 Task: Add a dependency to the task Develop a new online marketplace for freelance services , the existing task  Upgrade and migrate company software development to a cloud-based solution in the project AgileHarbor
Action: Mouse moved to (75, 510)
Screenshot: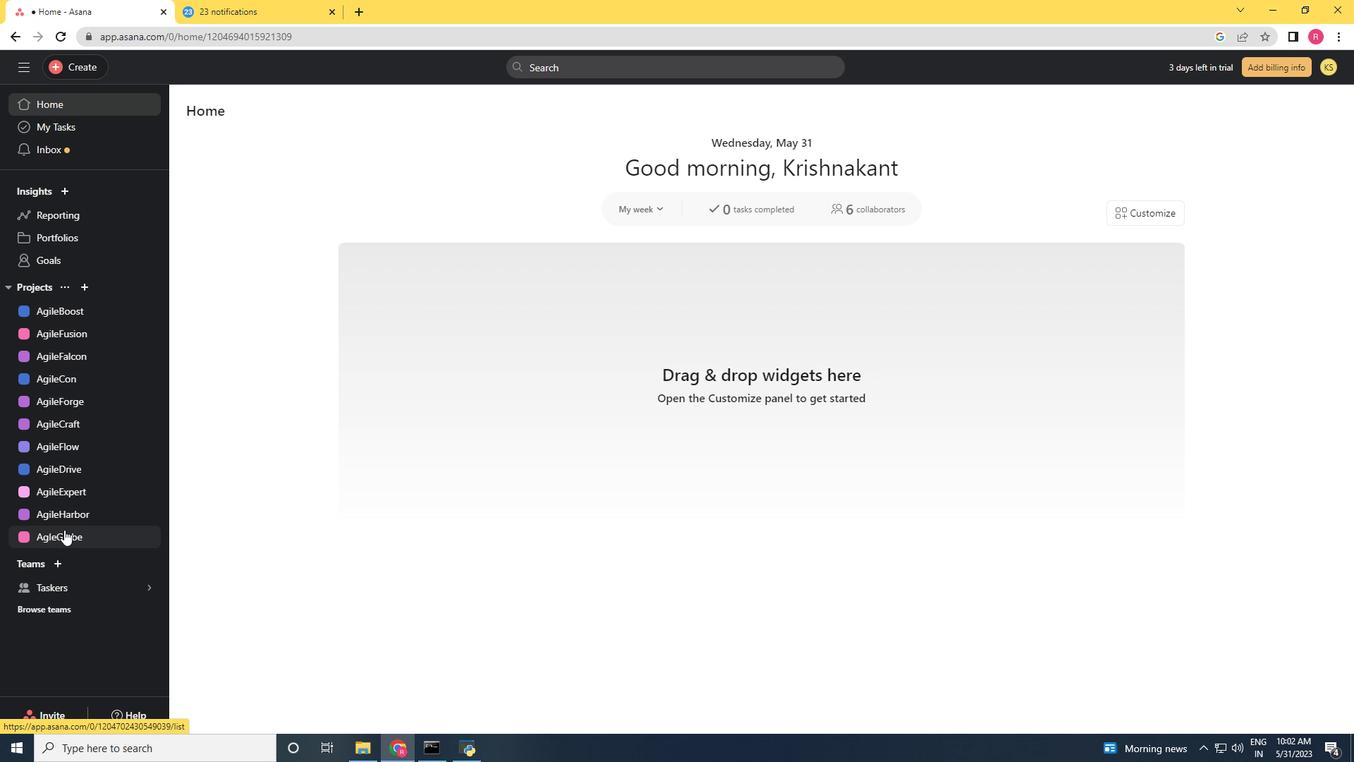 
Action: Mouse pressed left at (75, 510)
Screenshot: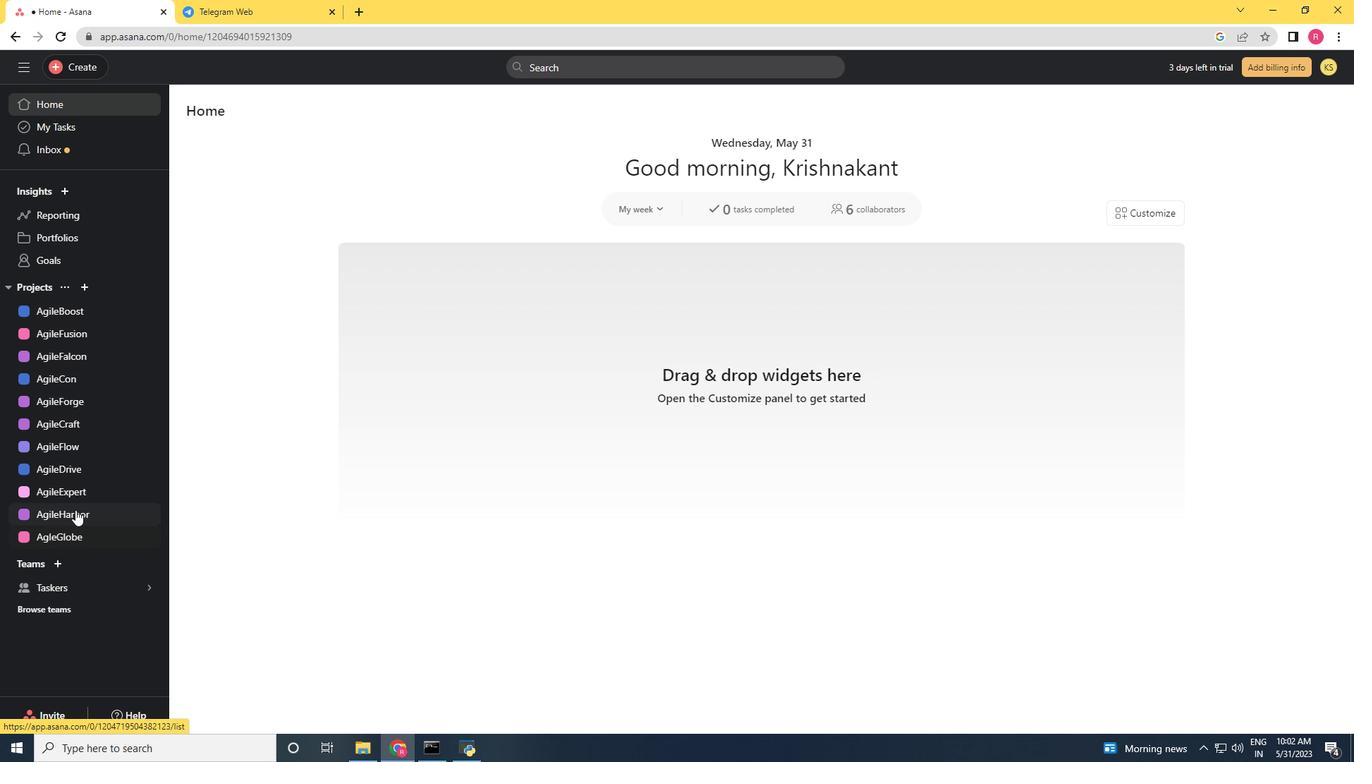 
Action: Mouse moved to (651, 562)
Screenshot: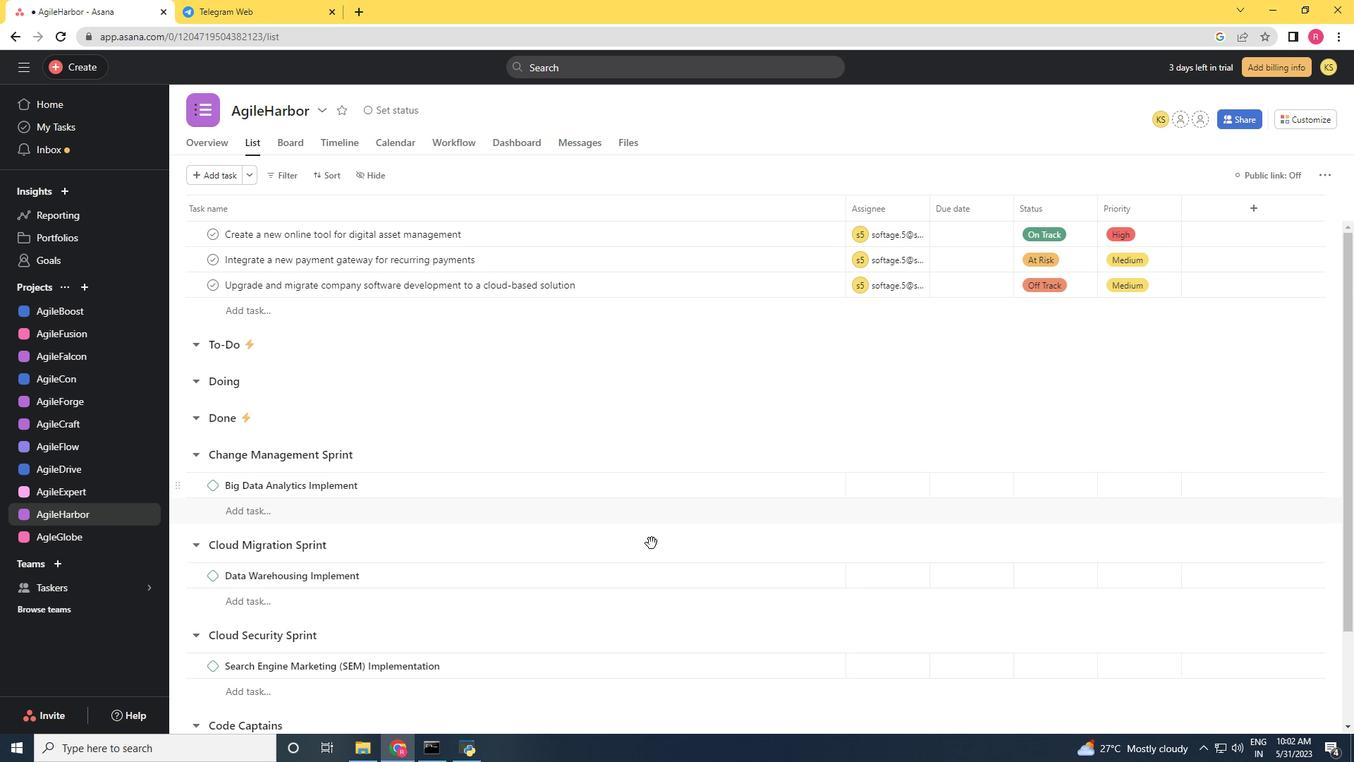 
Action: Mouse scrolled (651, 561) with delta (0, 0)
Screenshot: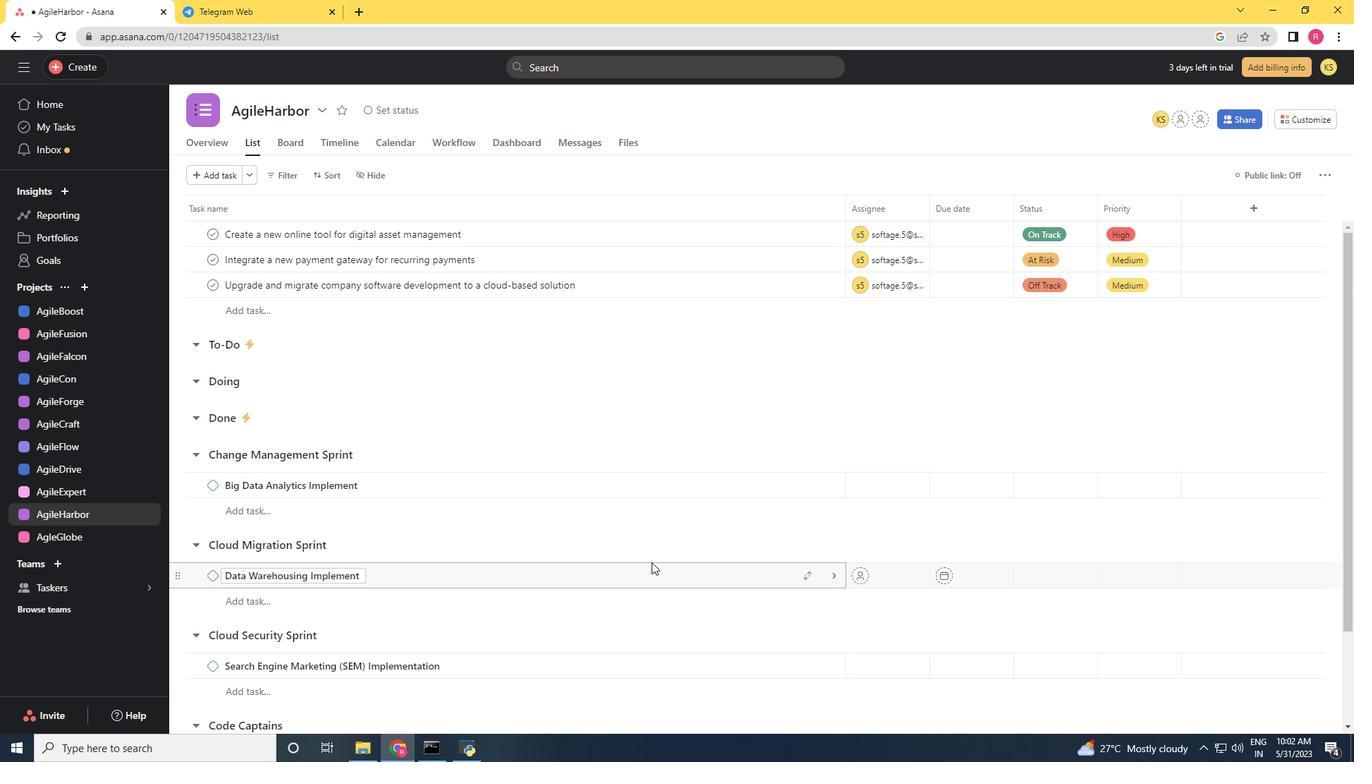 
Action: Mouse scrolled (651, 561) with delta (0, 0)
Screenshot: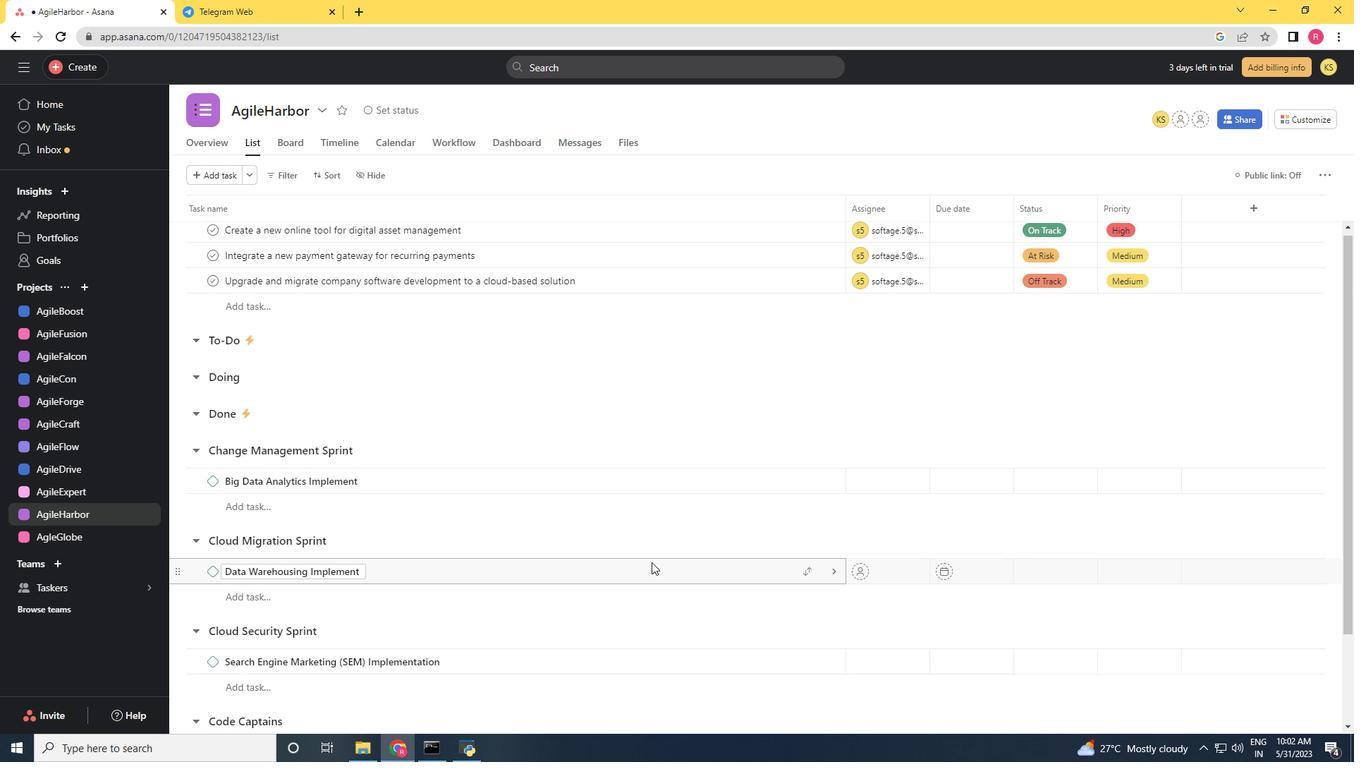 
Action: Mouse scrolled (651, 561) with delta (0, 0)
Screenshot: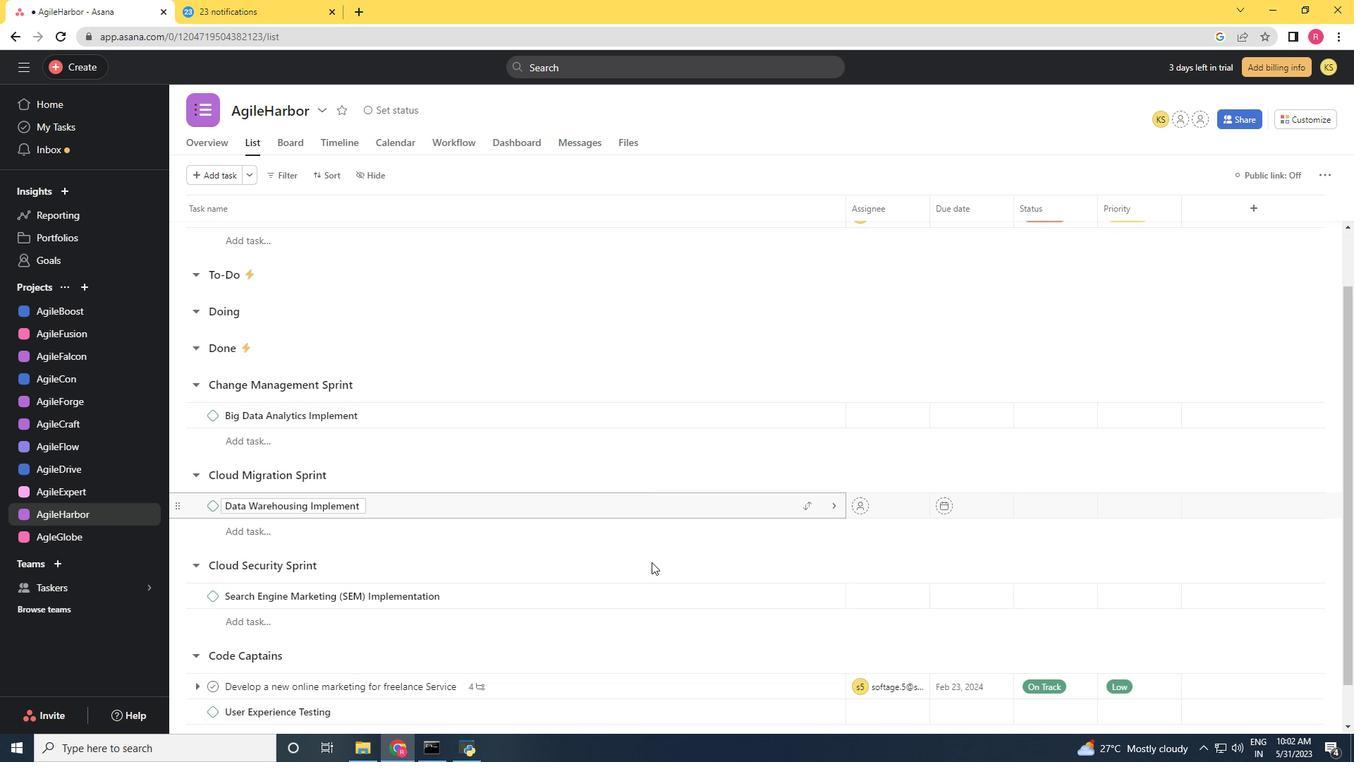 
Action: Mouse scrolled (651, 561) with delta (0, 0)
Screenshot: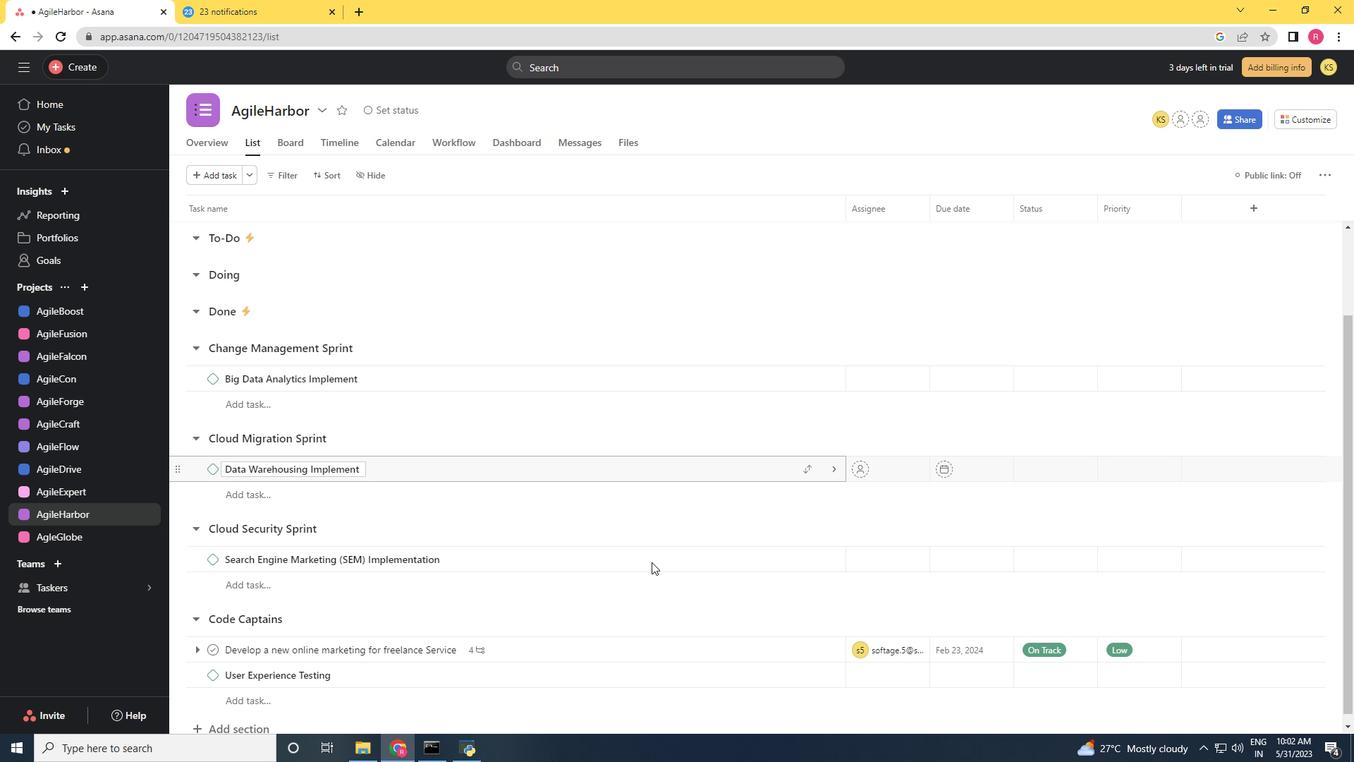 
Action: Mouse moved to (558, 644)
Screenshot: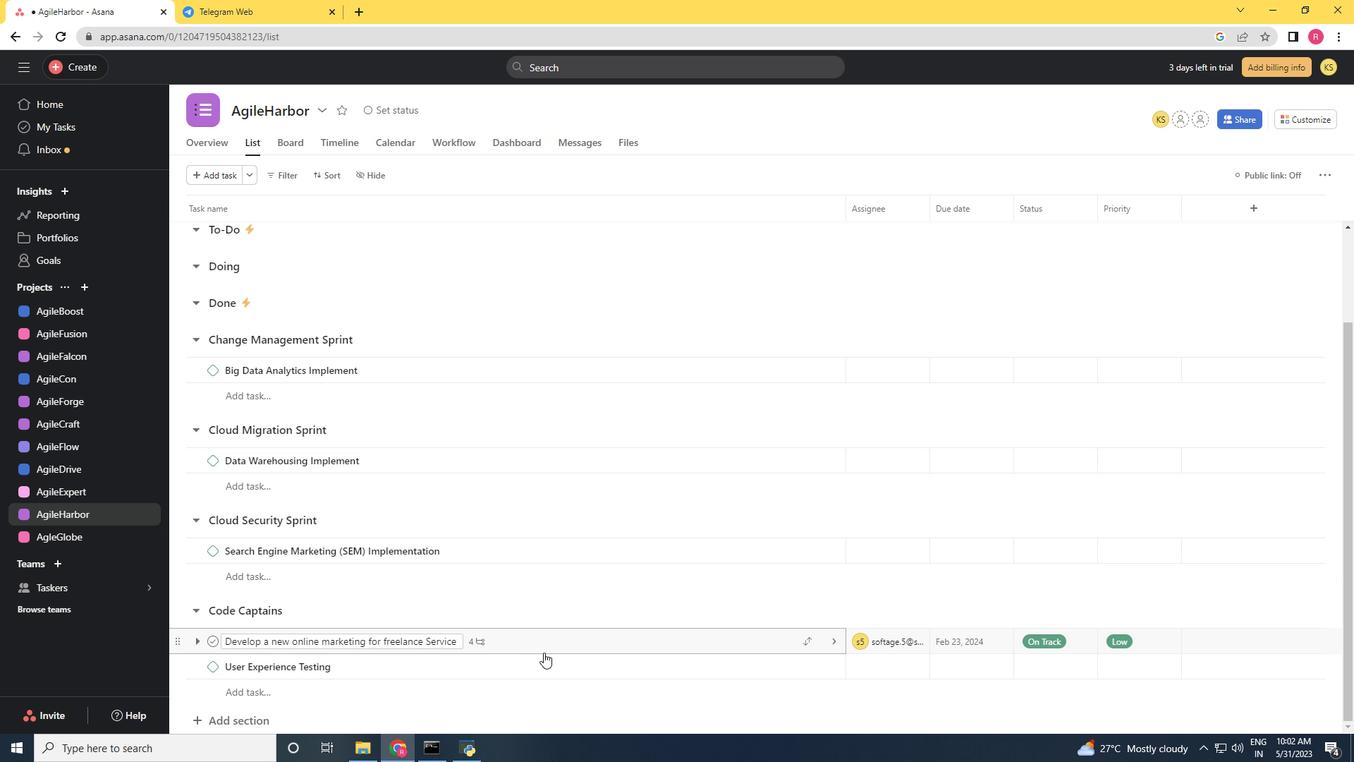 
Action: Mouse pressed left at (558, 644)
Screenshot: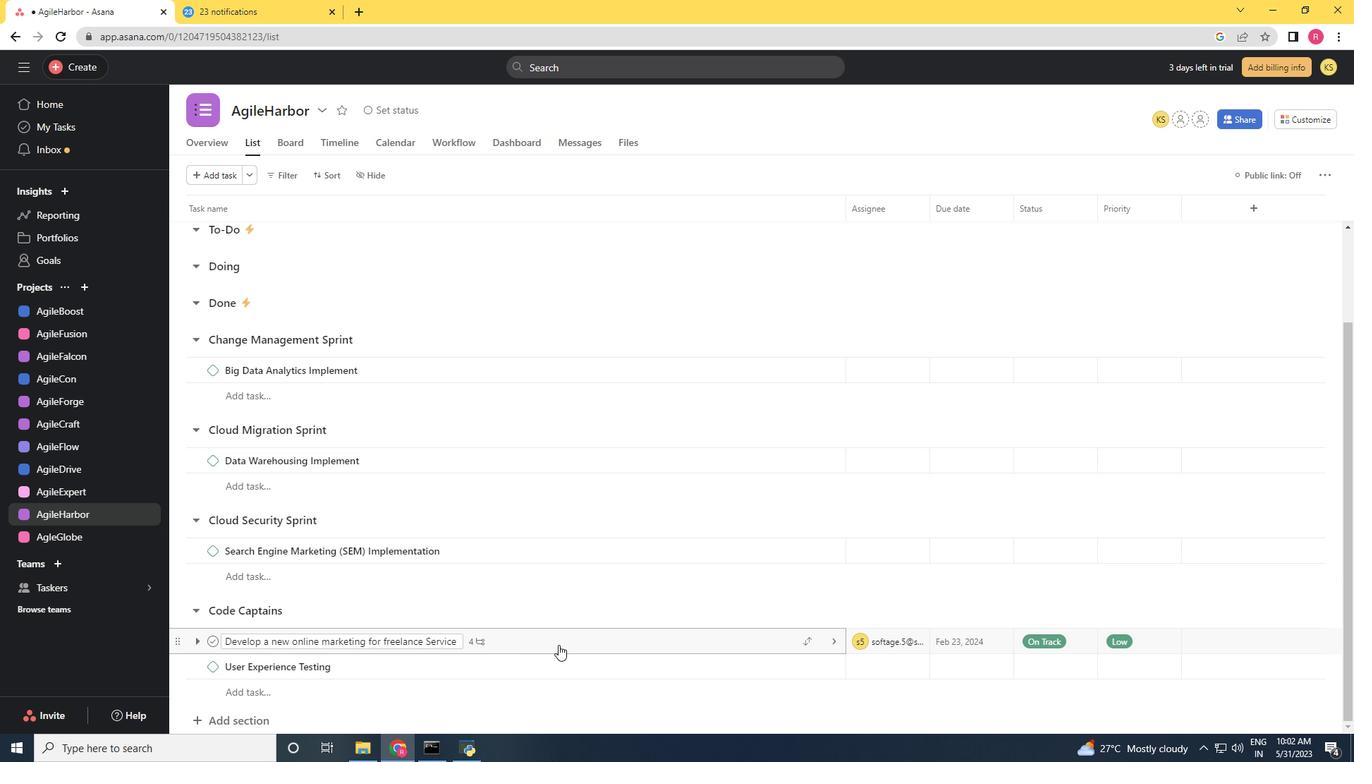 
Action: Mouse moved to (992, 498)
Screenshot: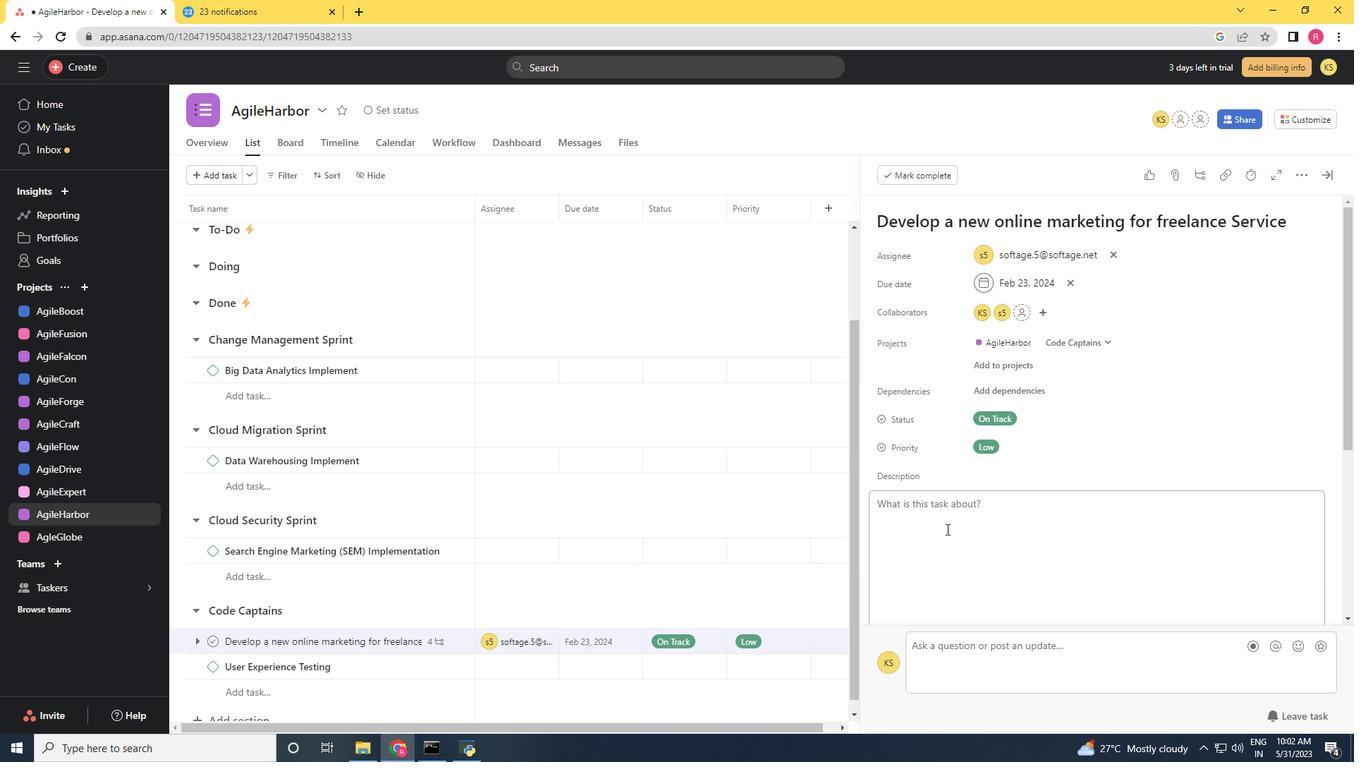 
Action: Mouse scrolled (992, 498) with delta (0, 0)
Screenshot: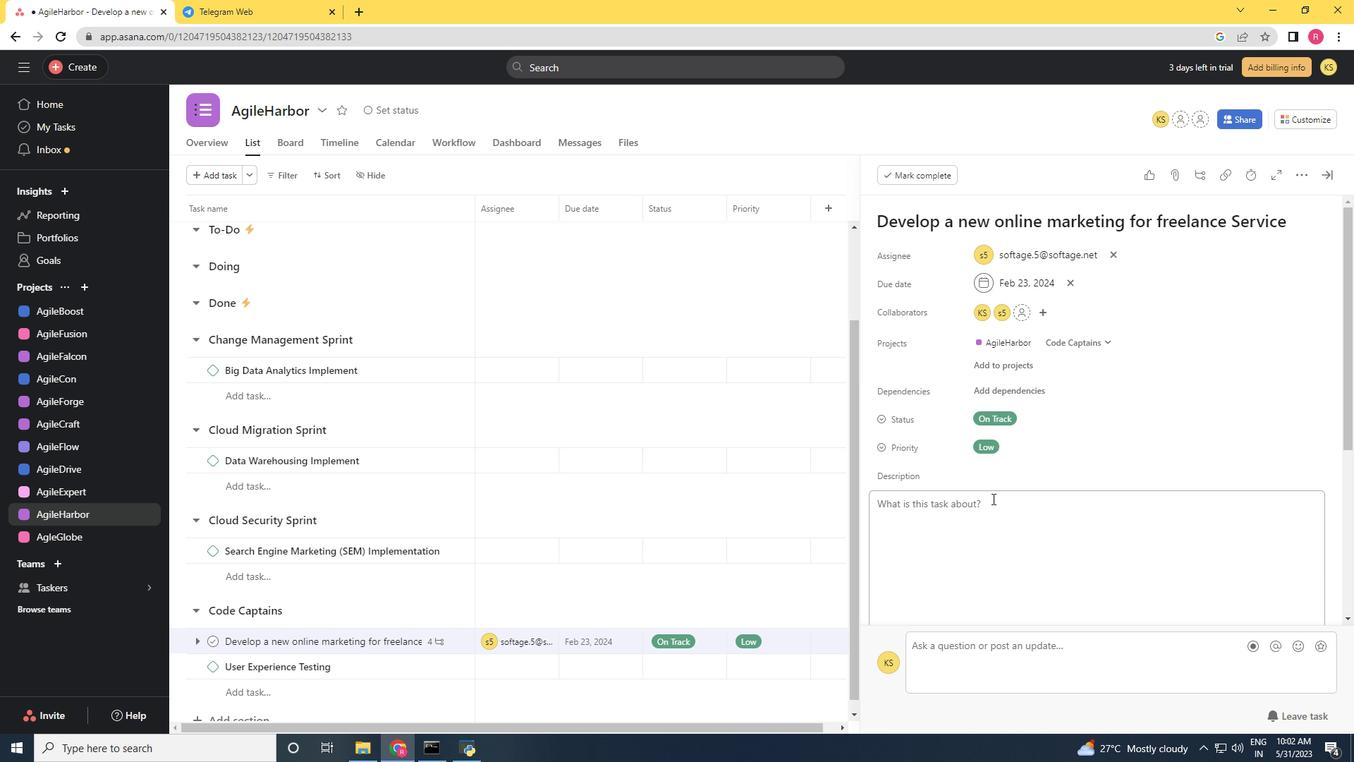 
Action: Mouse moved to (1009, 321)
Screenshot: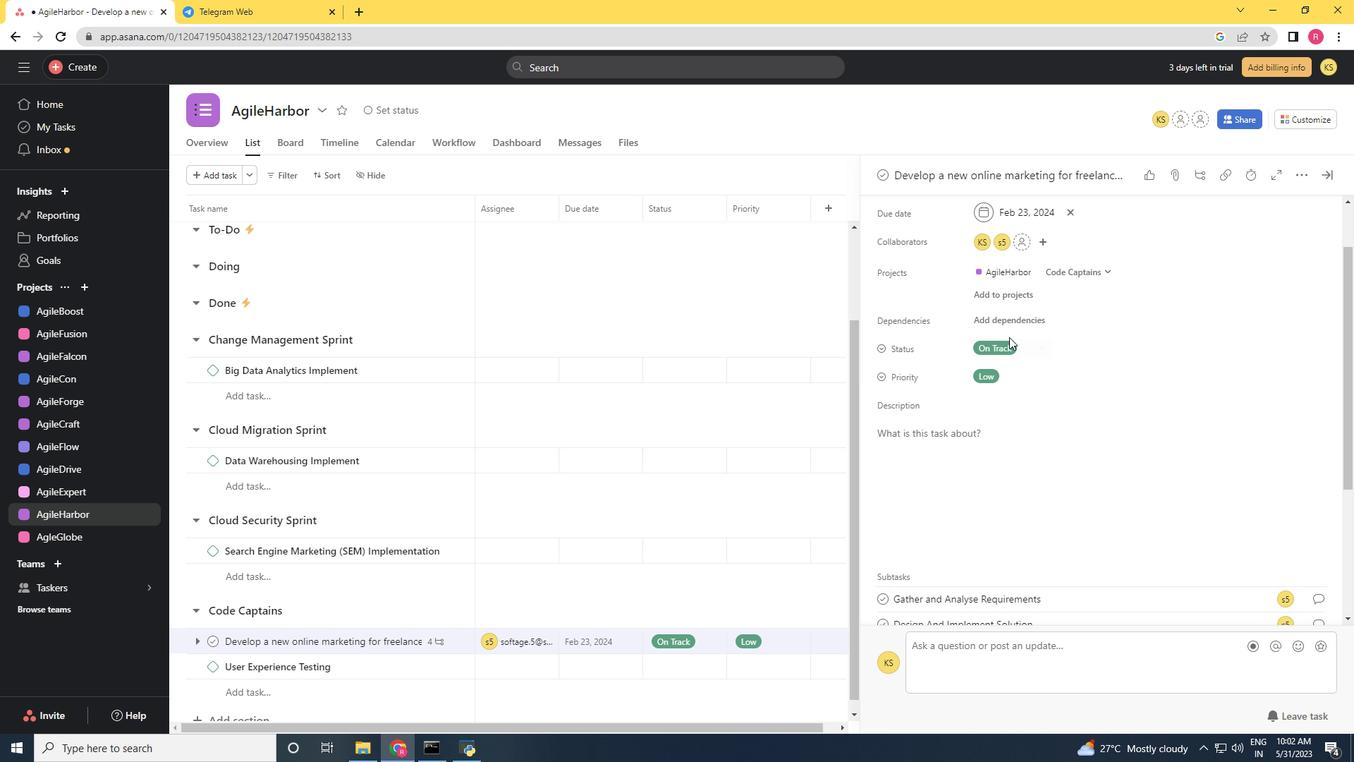 
Action: Mouse pressed left at (1009, 321)
Screenshot: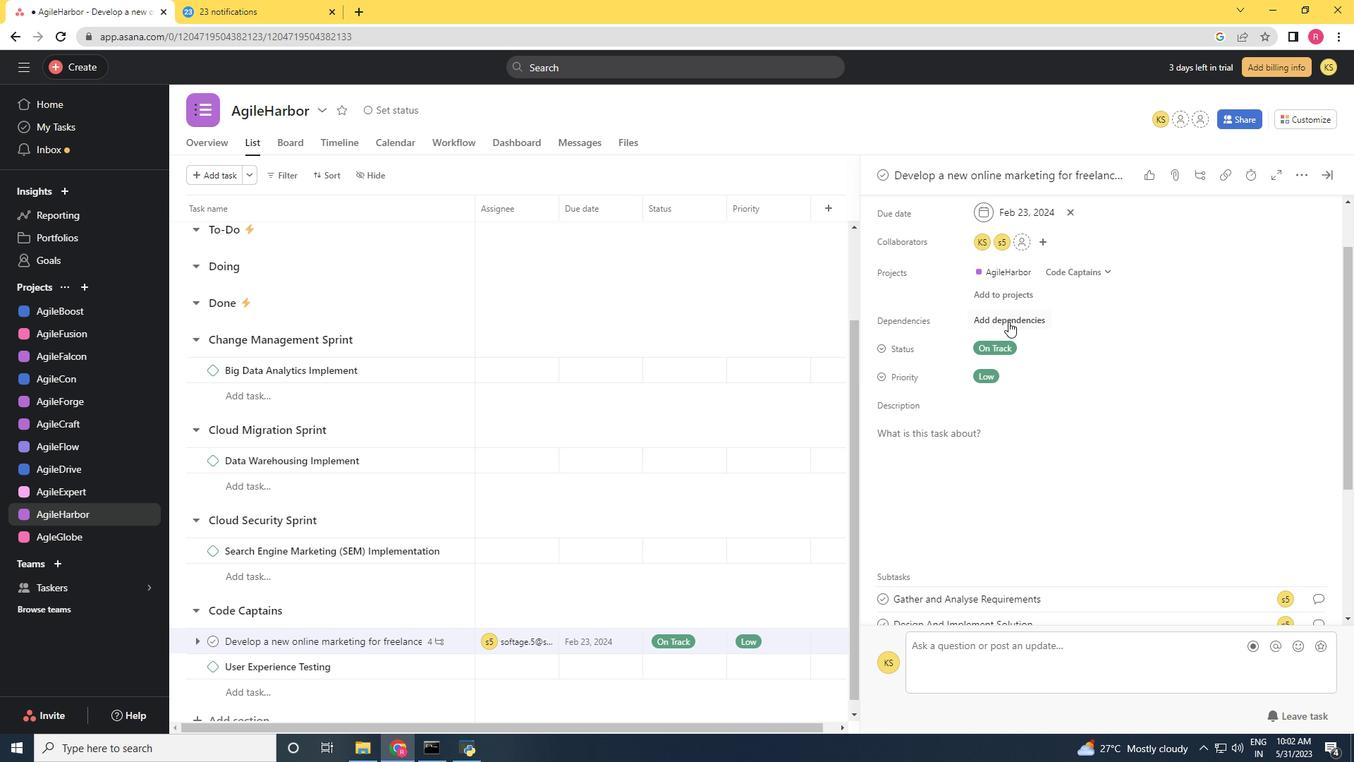 
Action: Key pressed <Key.shift>Upgrade<Key.space>
Screenshot: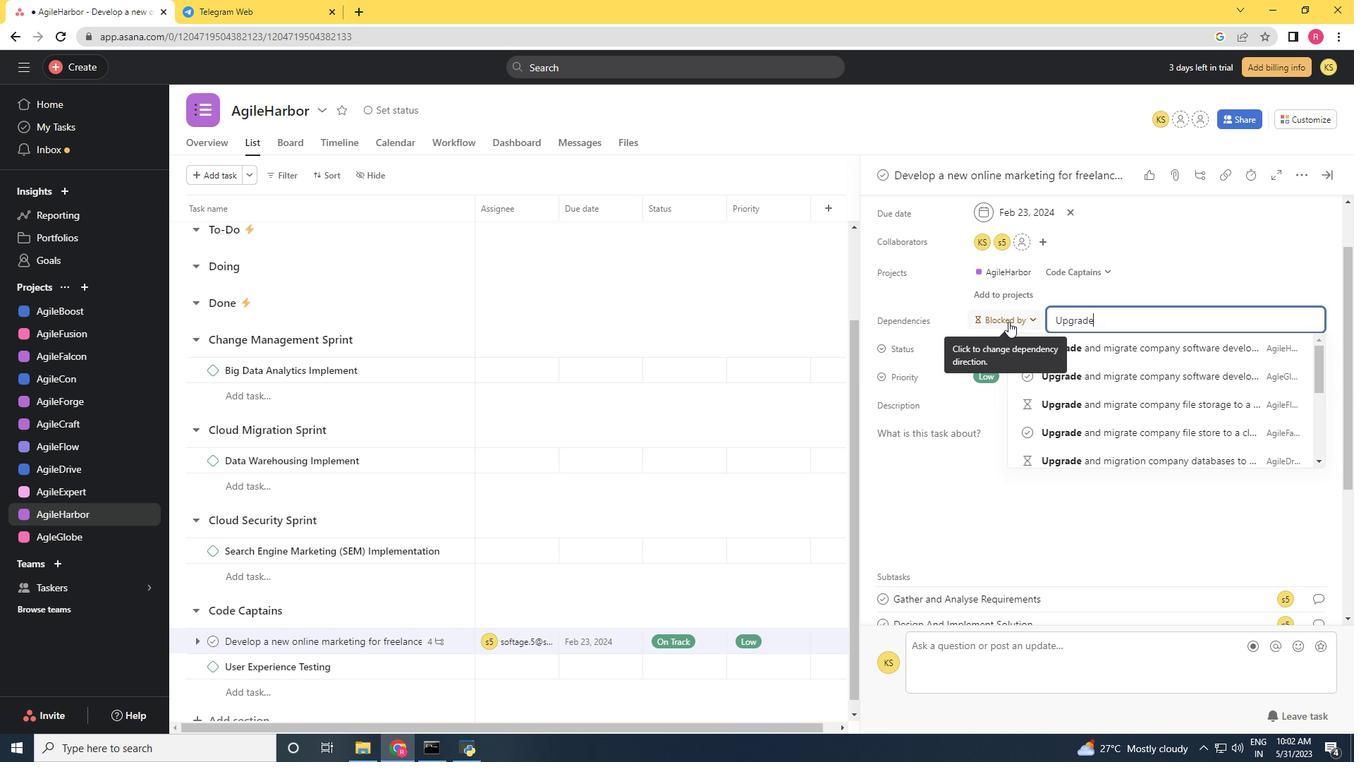 
Action: Mouse moved to (927, 286)
Screenshot: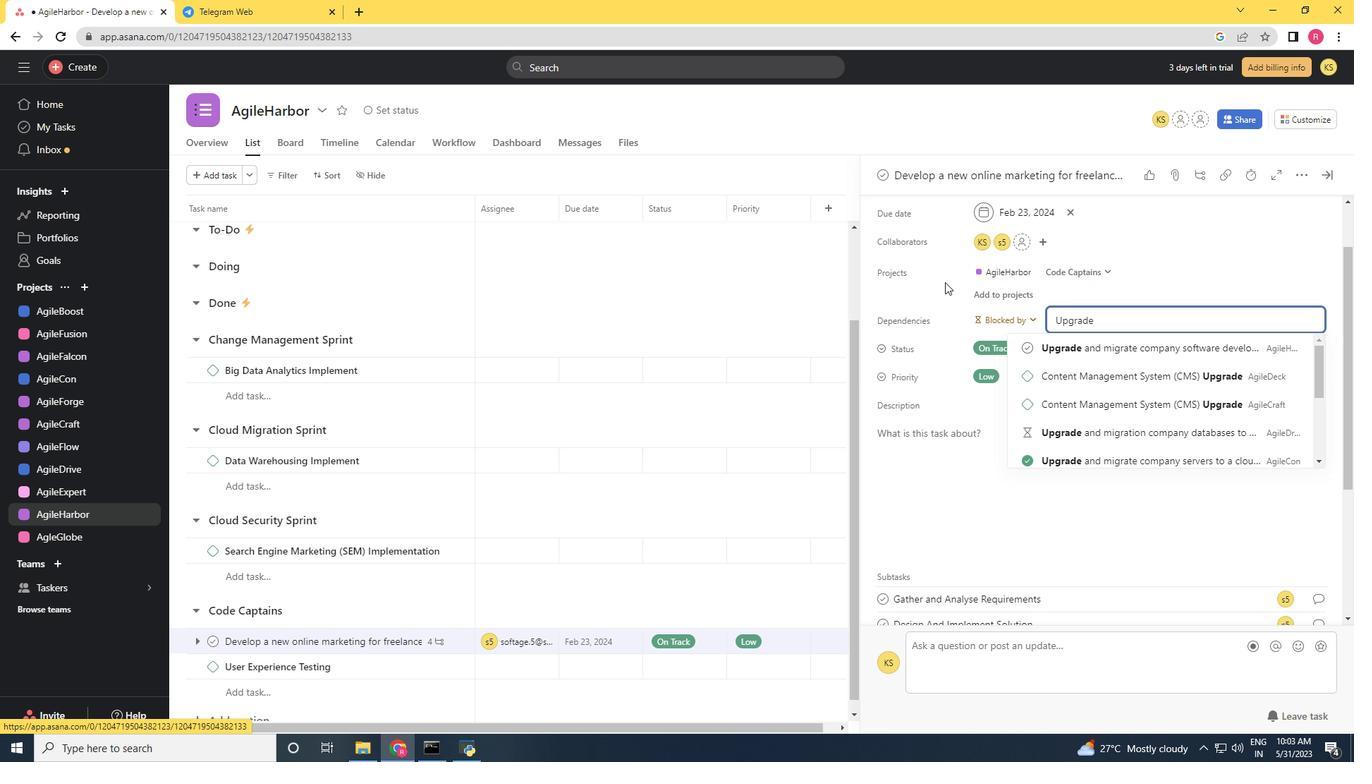 
Action: Key pressed and<Key.space>migrate<Key.space>company<Key.space>software<Key.space>development<Key.space>to<Key.space>a<Key.space>cloud<Key.space><Key.backspace>-based<Key.space>solution<Key.space>
Screenshot: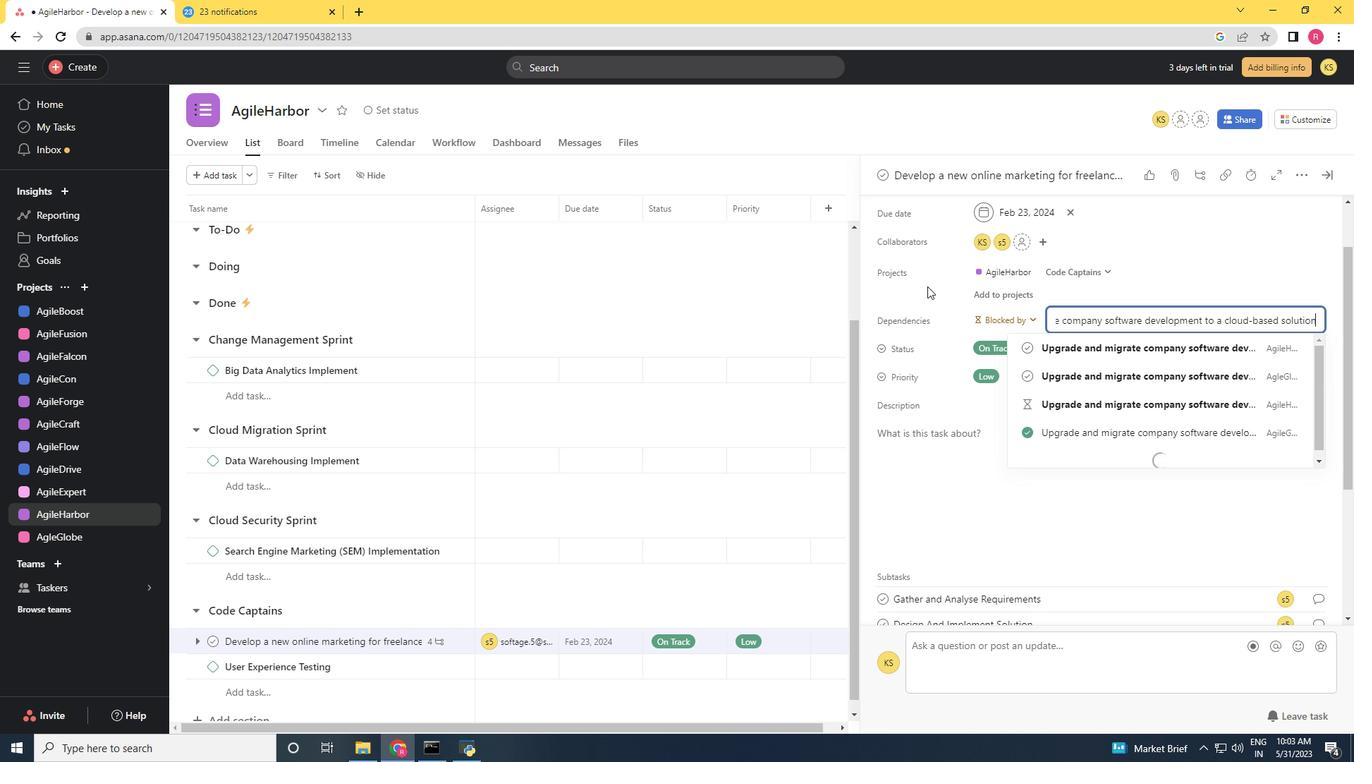 
Action: Mouse moved to (1175, 353)
Screenshot: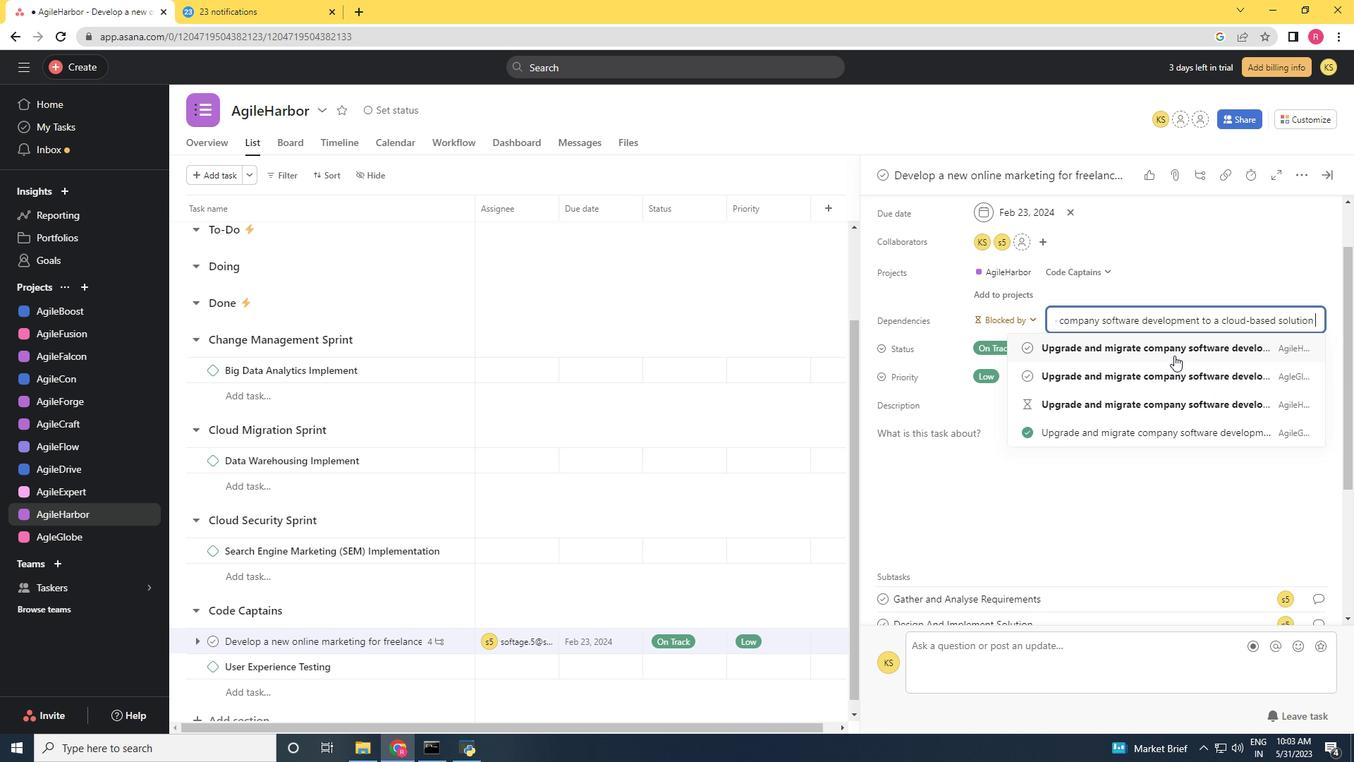 
Action: Mouse pressed left at (1175, 353)
Screenshot: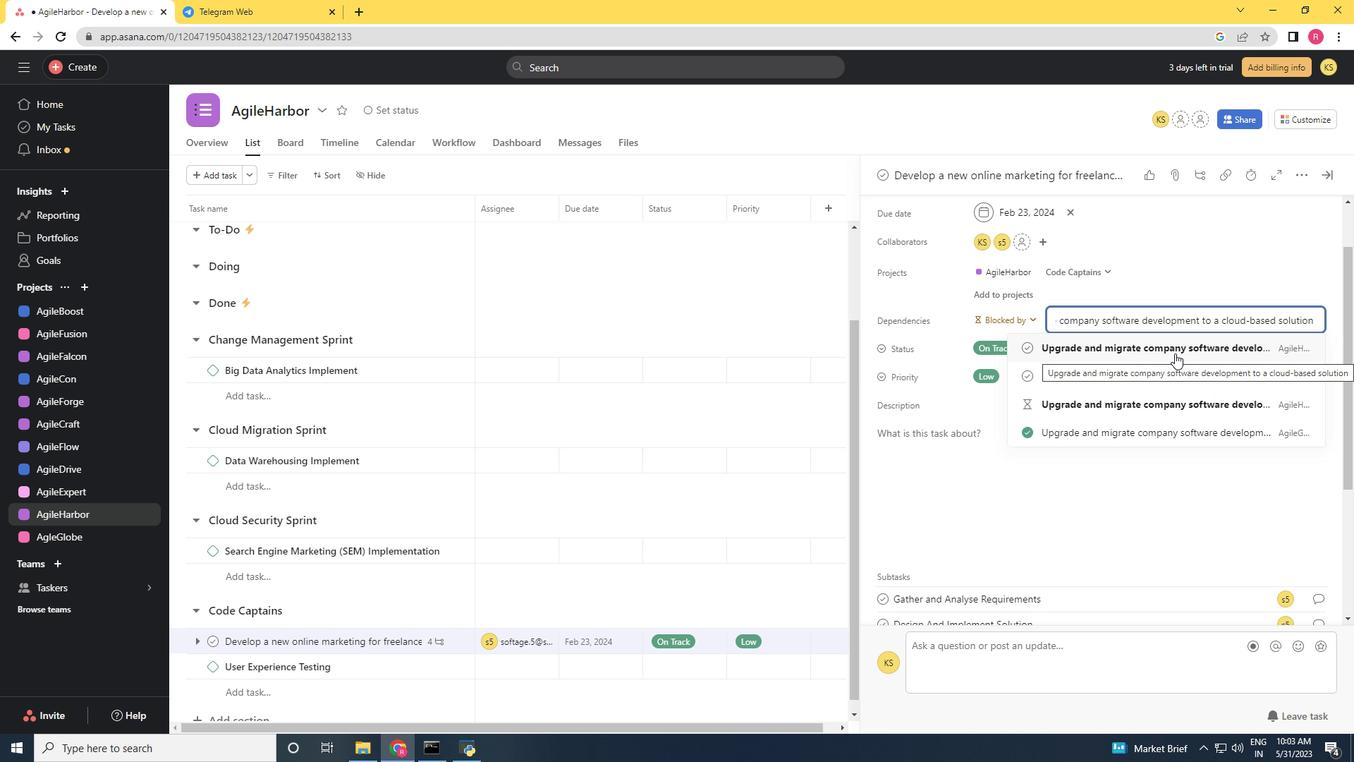 
